 Task: Search for emails in Outlook using specific criteria, including 'Due Date' and 'Expiration', and change the search scope to 'Subfolders'.
Action: Mouse moved to (459, 10)
Screenshot: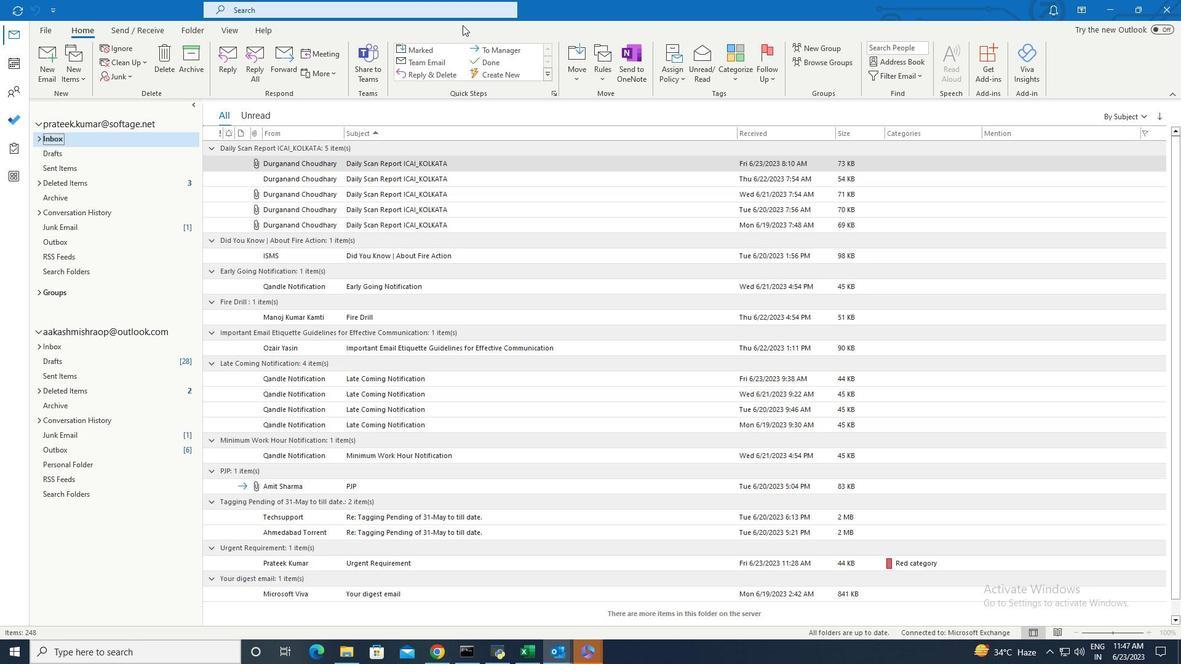 
Action: Mouse pressed left at (459, 10)
Screenshot: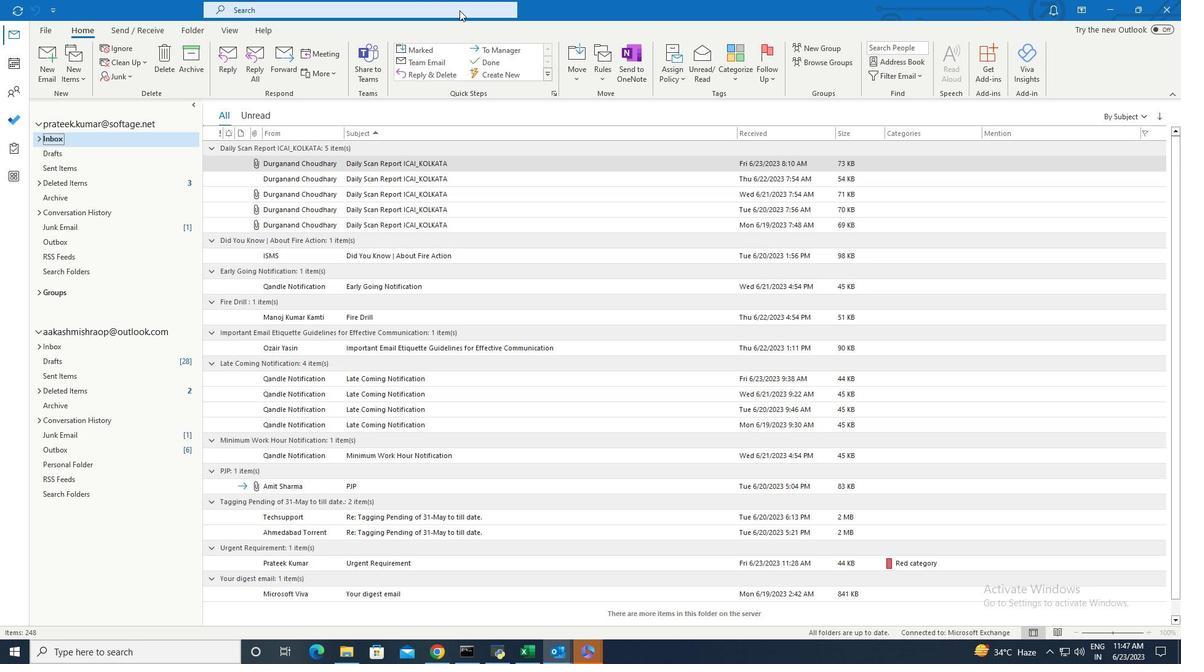
Action: Mouse moved to (488, 8)
Screenshot: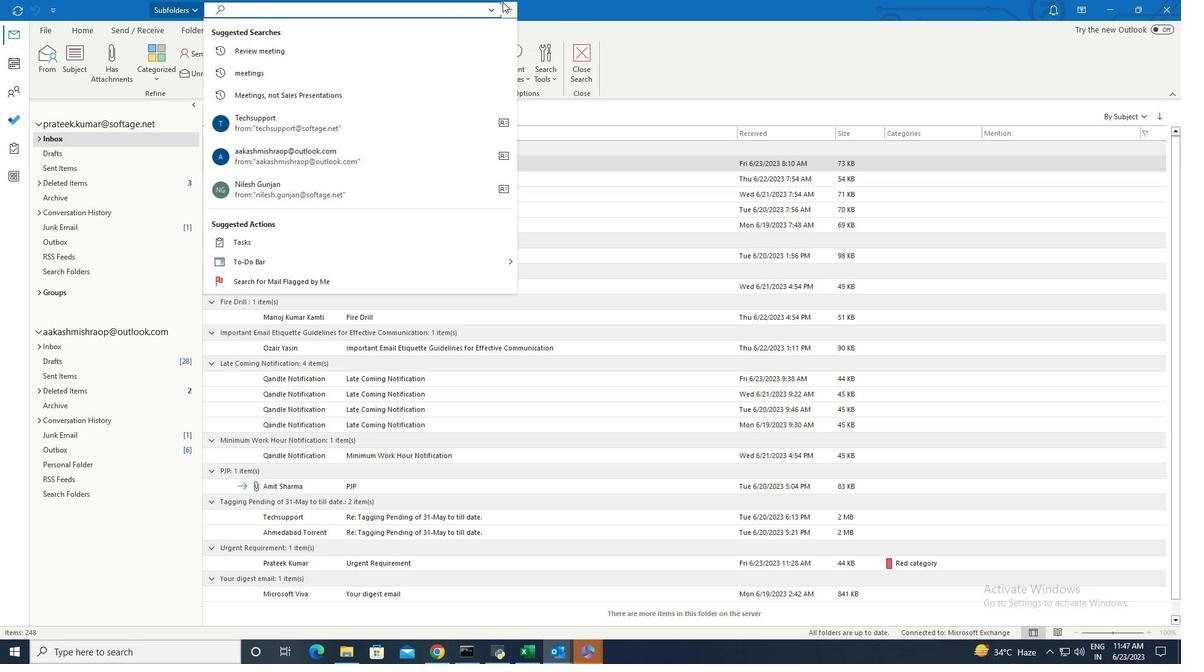 
Action: Mouse pressed left at (488, 8)
Screenshot: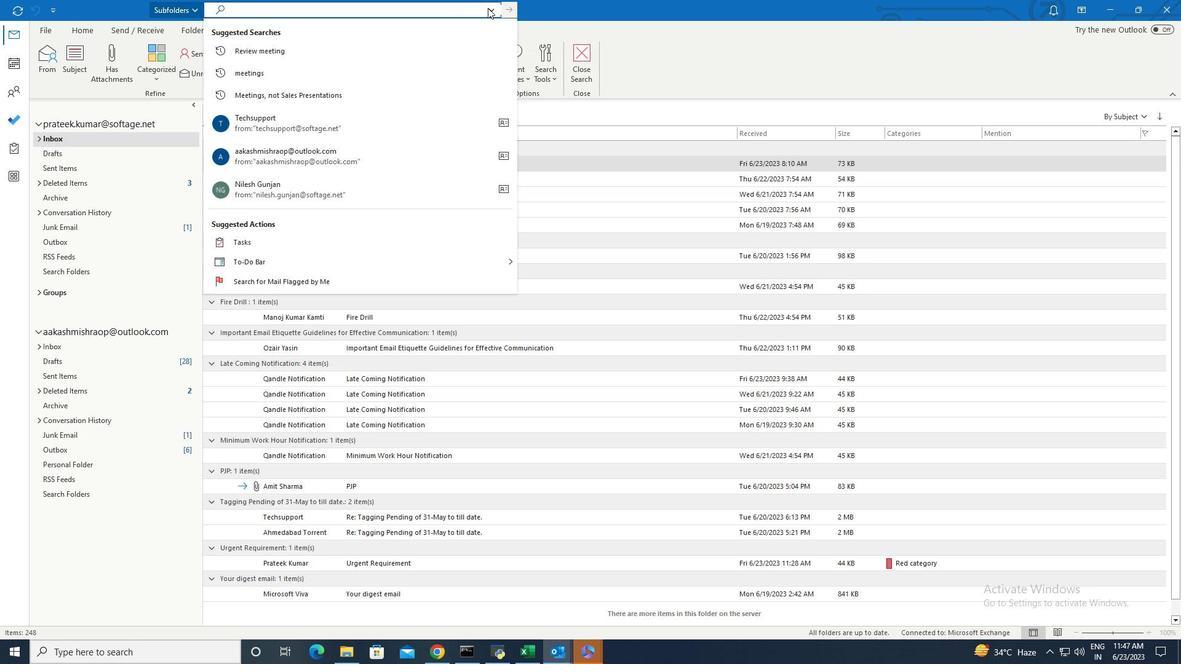 
Action: Mouse moved to (497, 26)
Screenshot: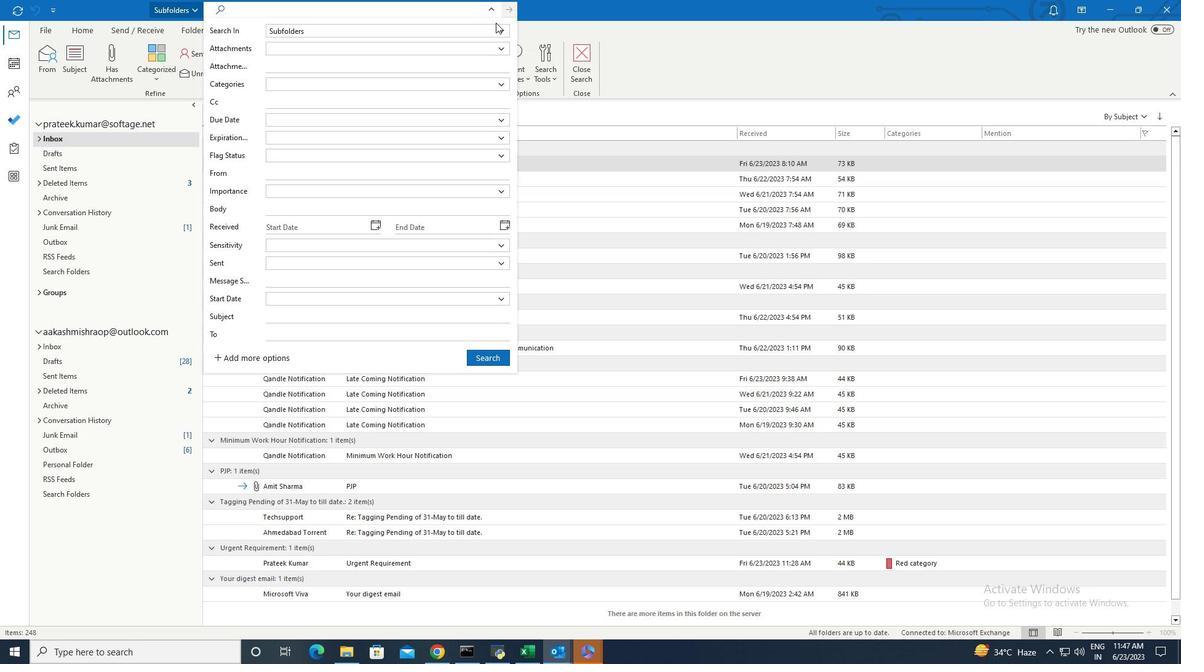 
Action: Mouse pressed left at (497, 26)
Screenshot: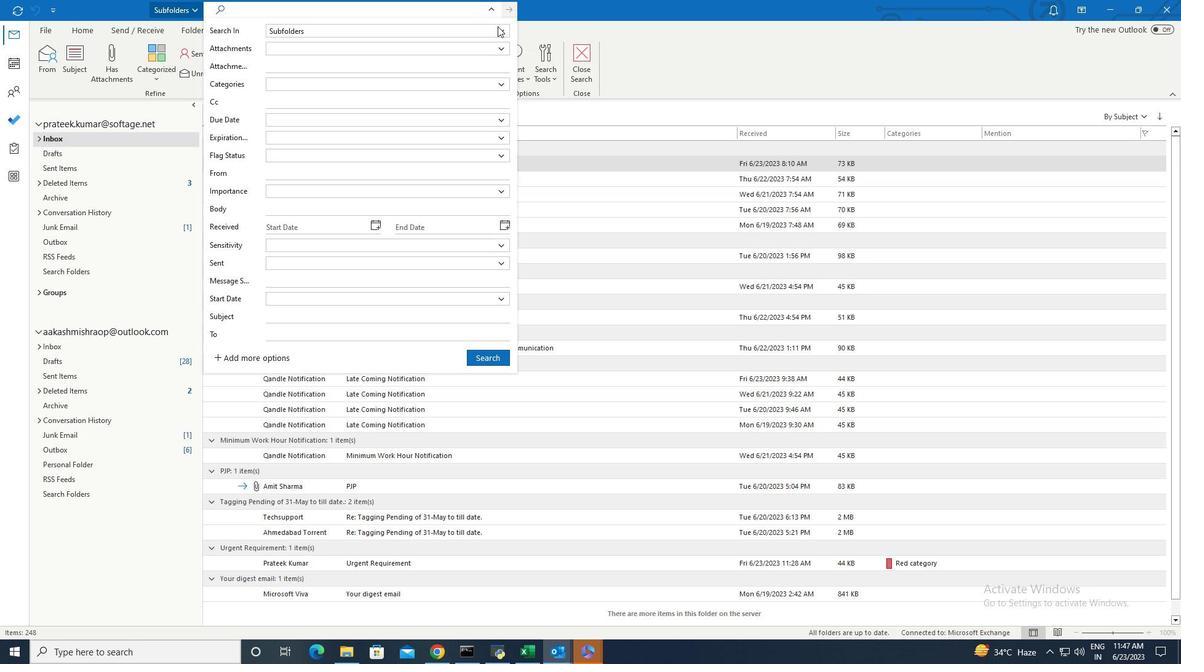 
Action: Mouse moved to (316, 41)
Screenshot: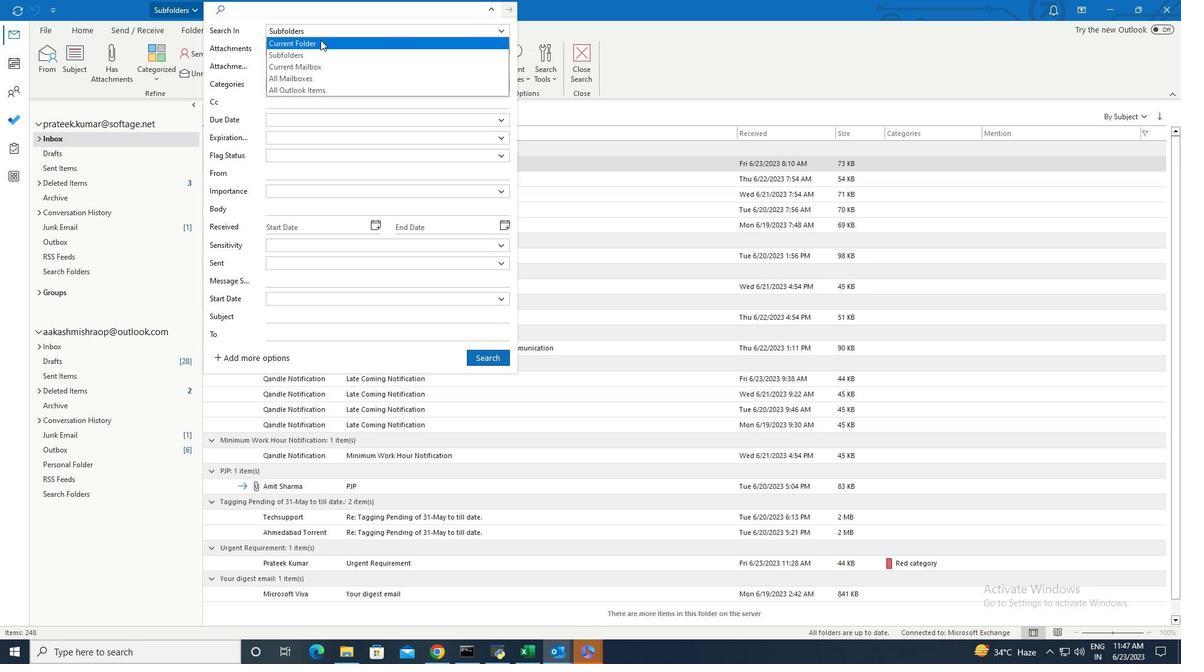 
Action: Mouse pressed left at (316, 41)
Screenshot: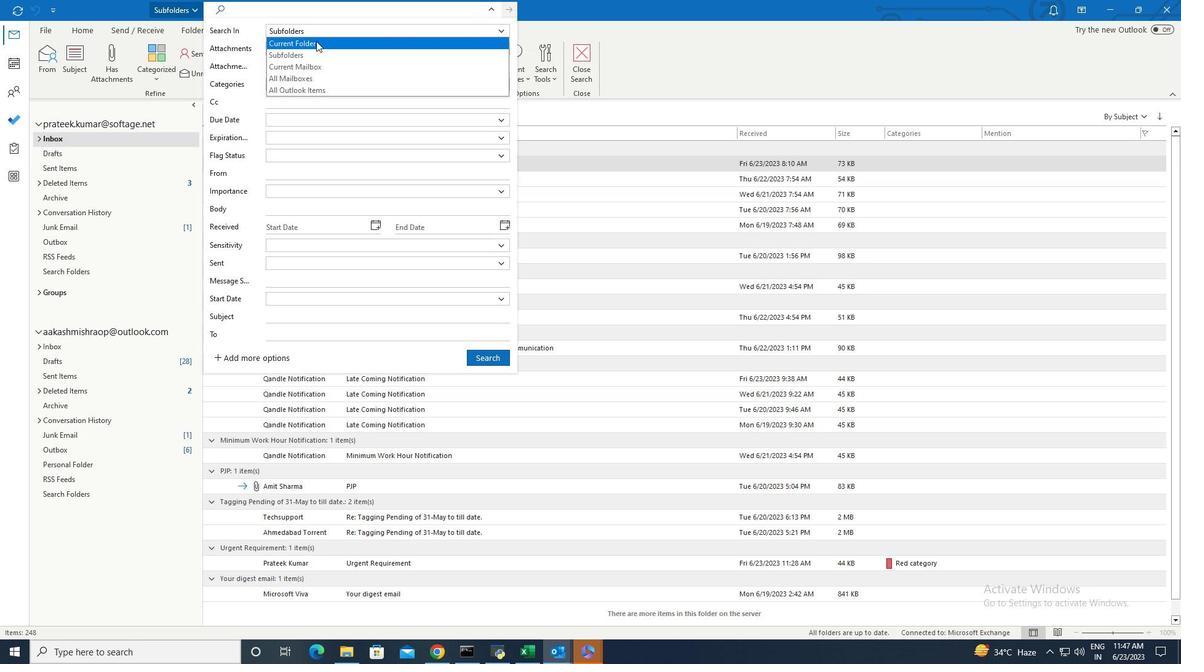 
Action: Mouse moved to (494, 12)
Screenshot: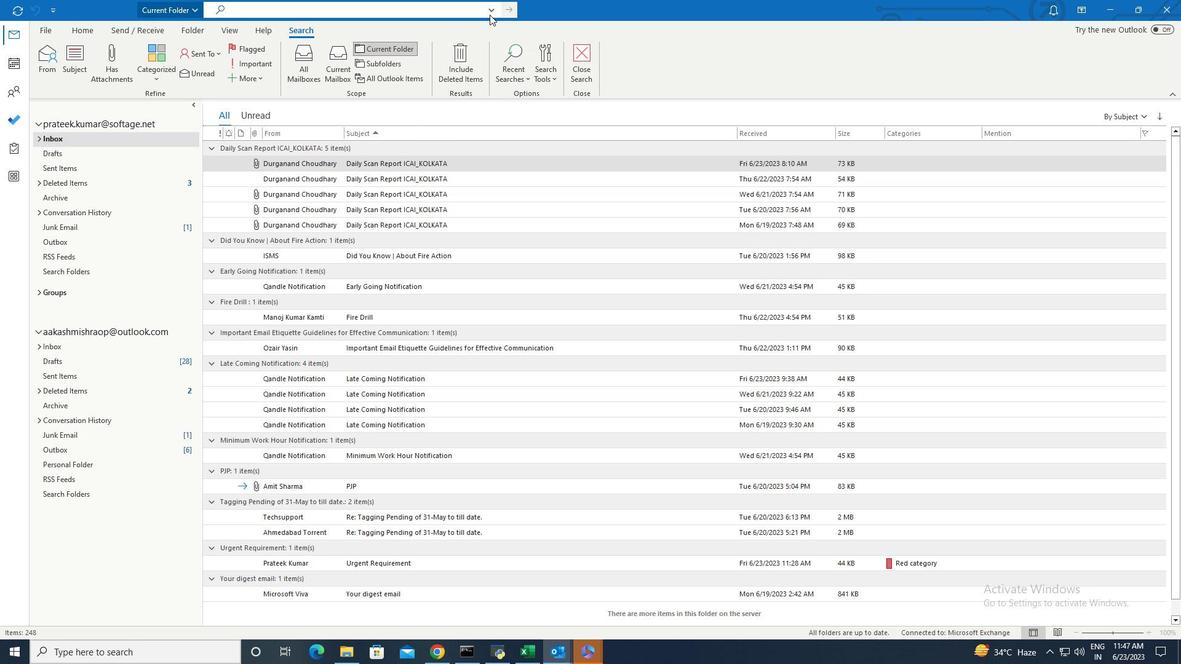 
Action: Mouse pressed left at (494, 12)
Screenshot: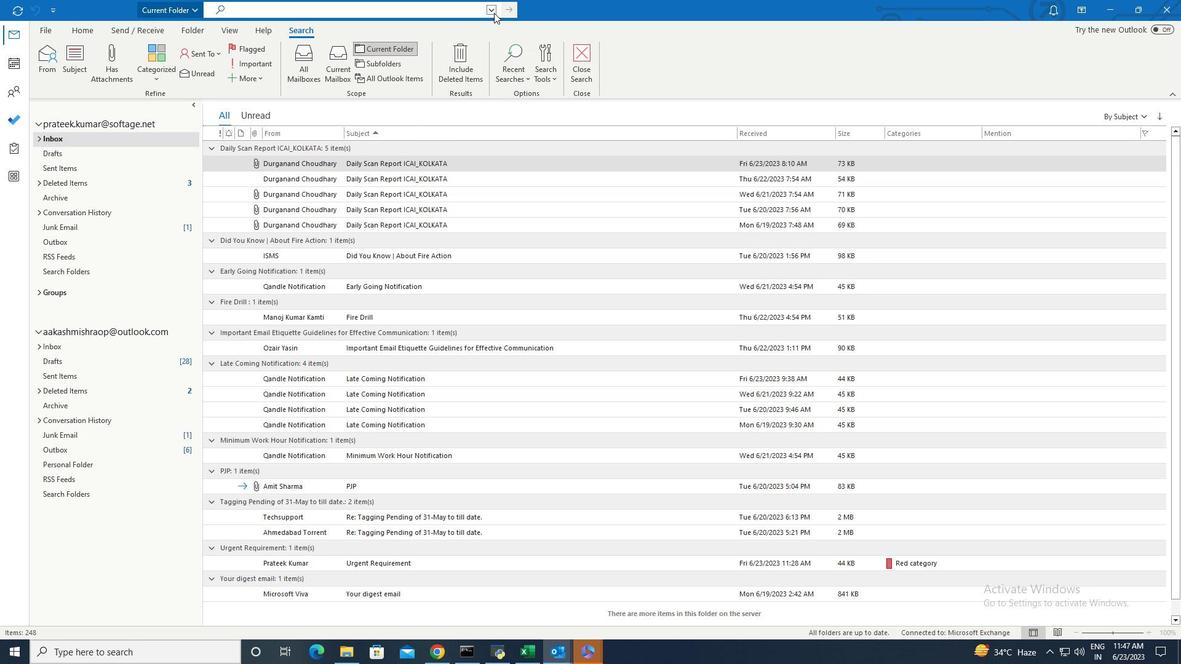 
Action: Mouse moved to (305, 139)
Screenshot: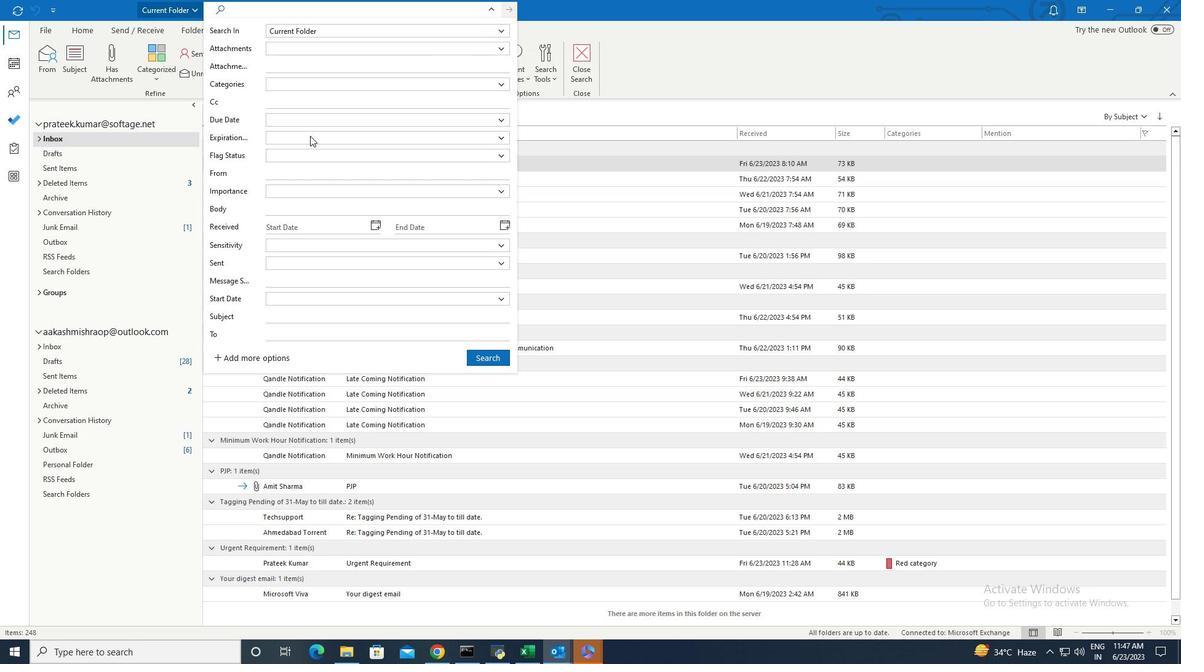 
Action: Mouse pressed left at (305, 139)
Screenshot: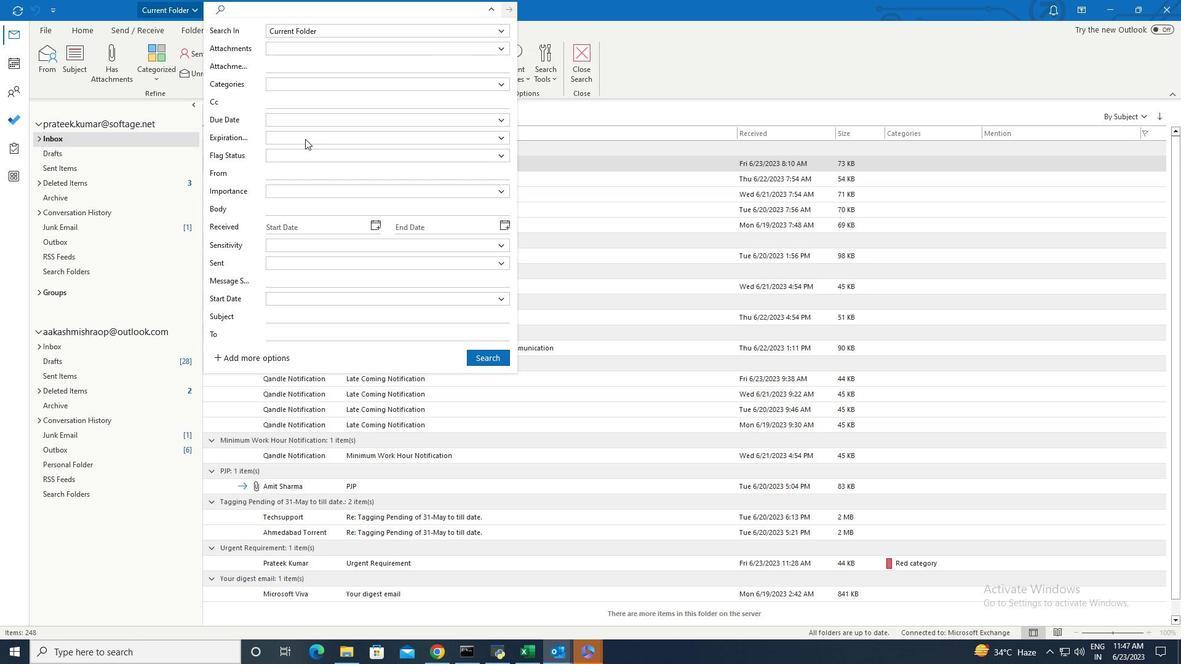 
Action: Mouse moved to (296, 193)
Screenshot: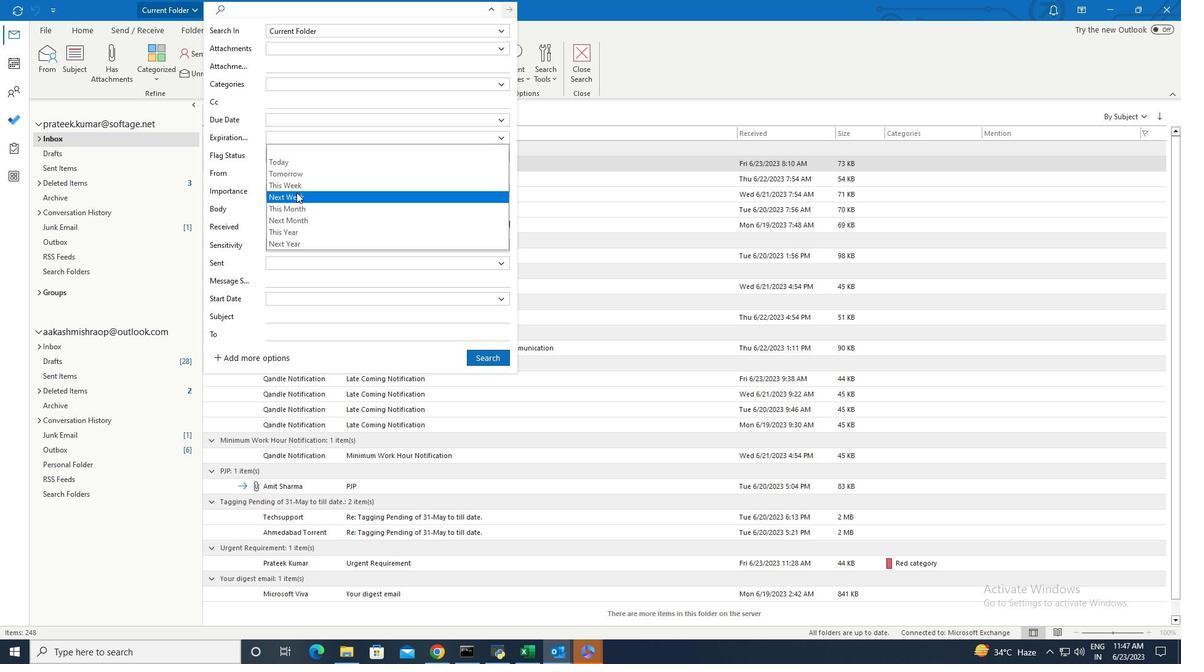 
Action: Mouse pressed left at (296, 193)
Screenshot: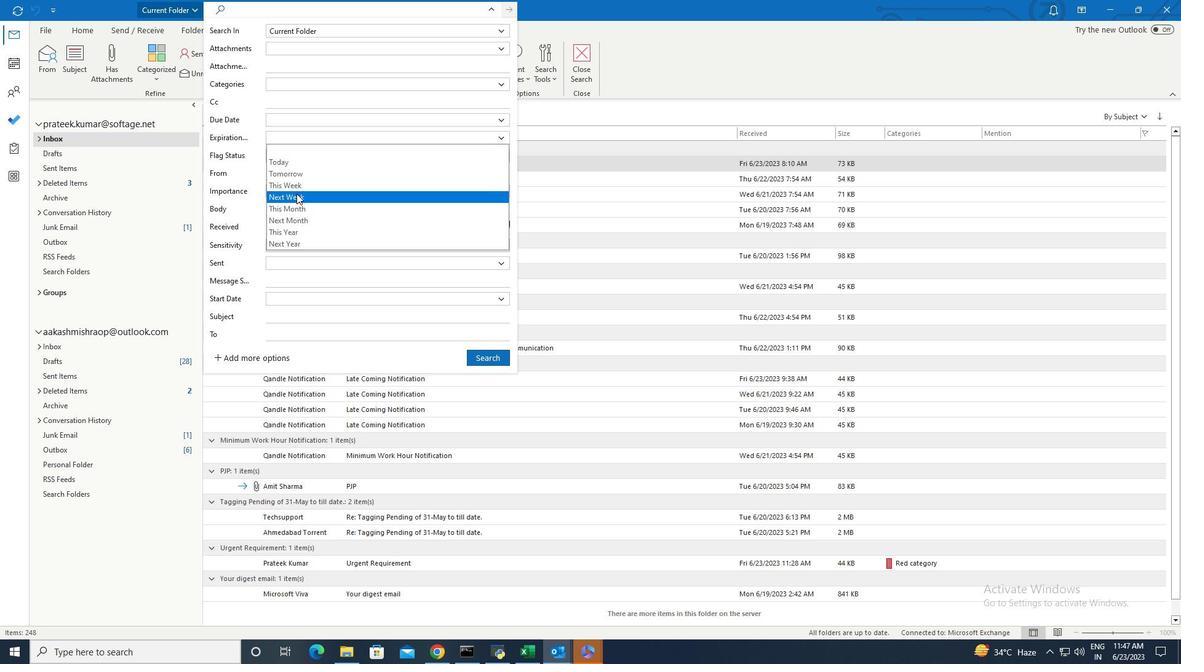 
Action: Mouse moved to (473, 359)
Screenshot: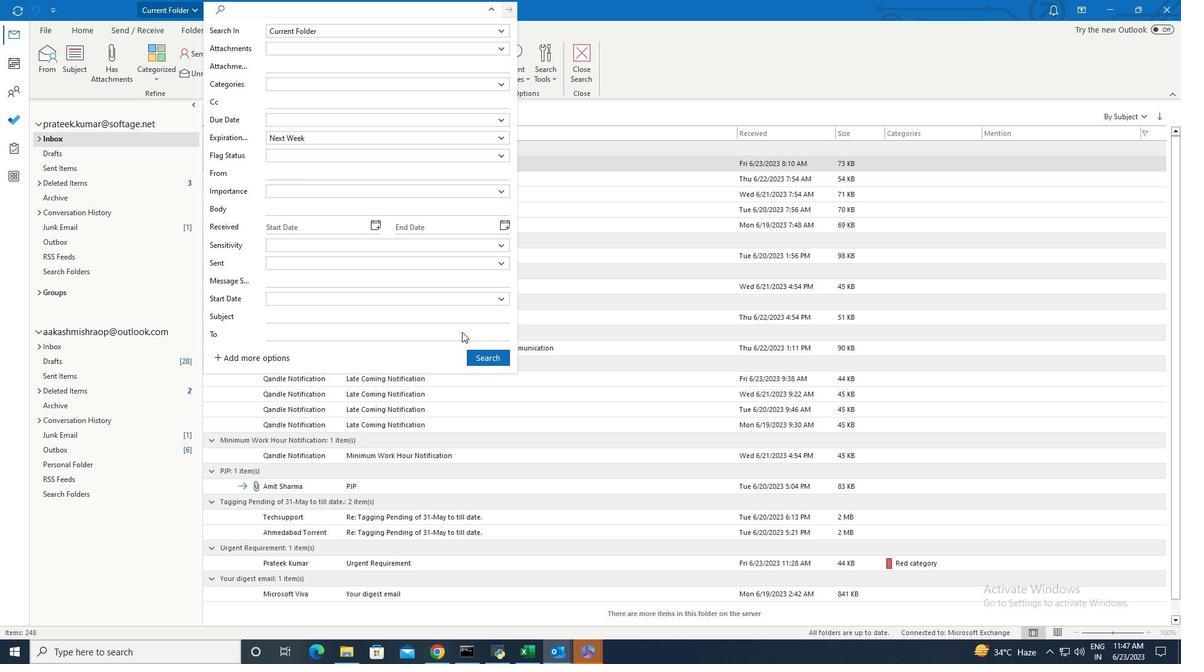 
Action: Mouse pressed left at (473, 359)
Screenshot: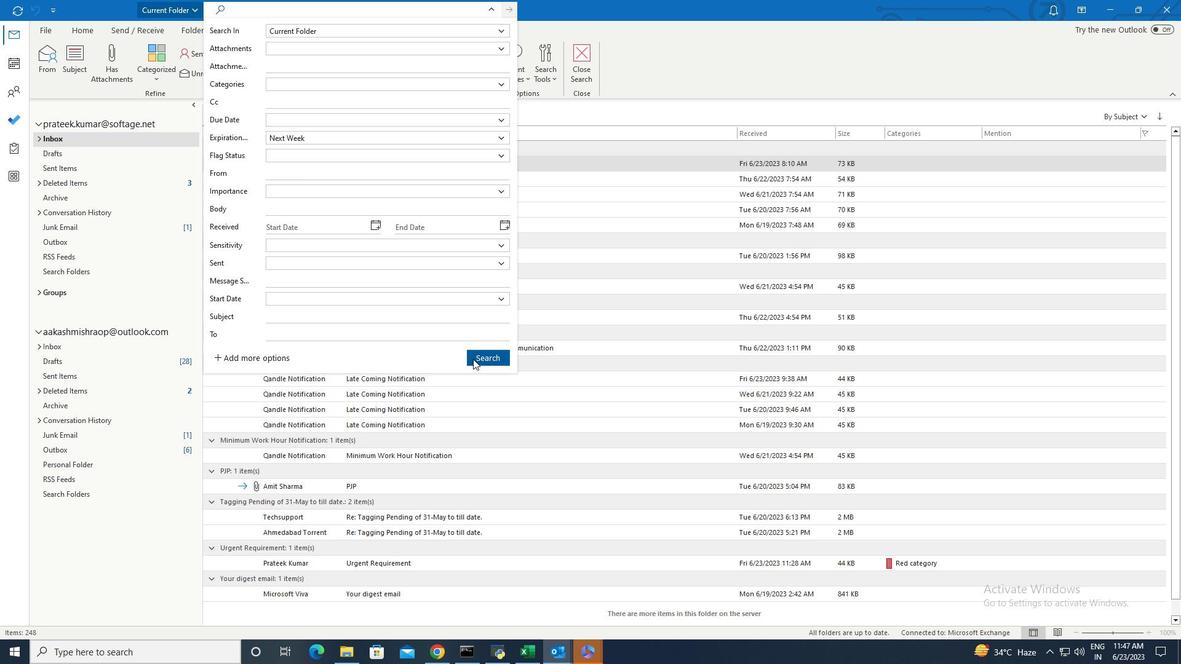 
